 Task: Implement a script that checks if a string contains only numeric substrings.
Action: Mouse moved to (128, 38)
Screenshot: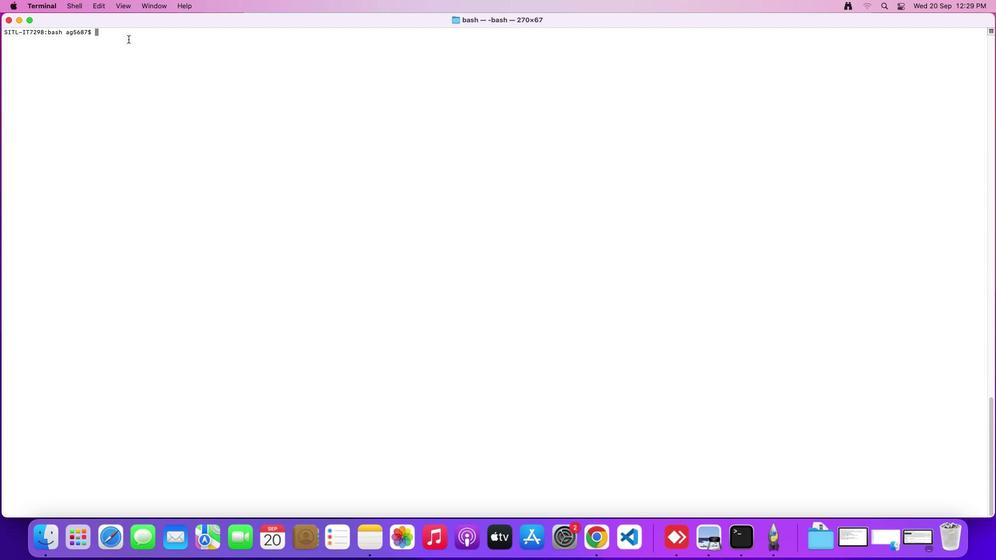 
Action: Mouse pressed left at (128, 38)
Screenshot: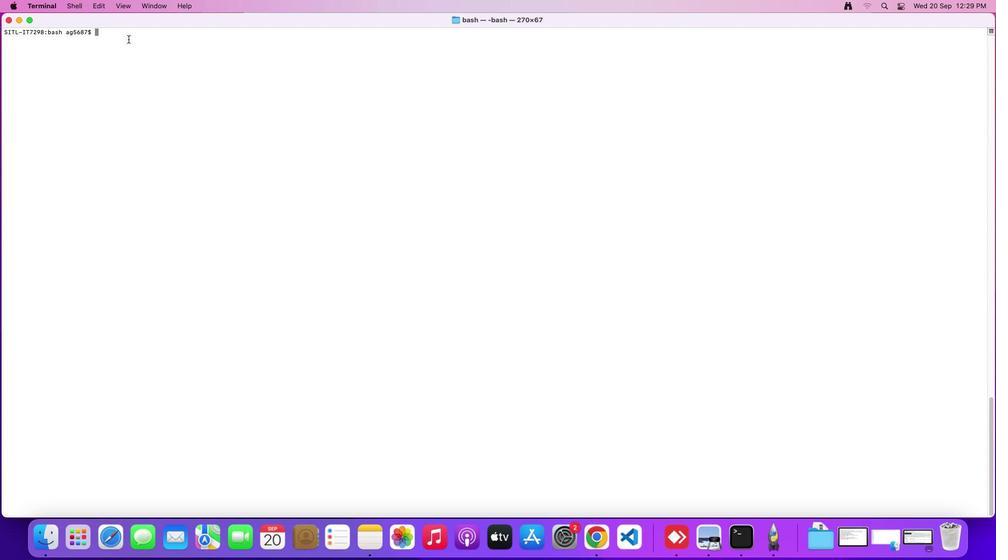 
Action: Mouse moved to (297, 83)
Screenshot: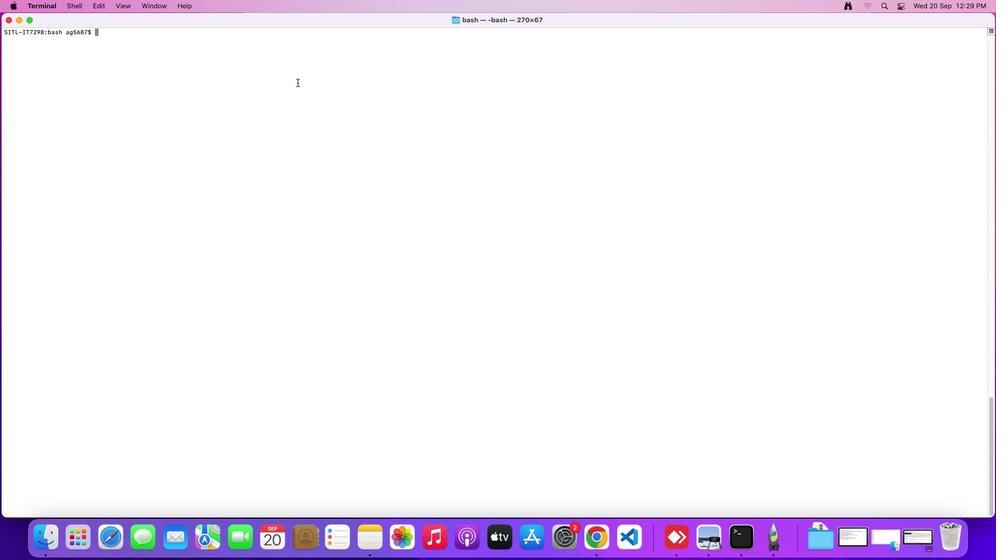 
Action: Key pressed 'C''D'
Screenshot: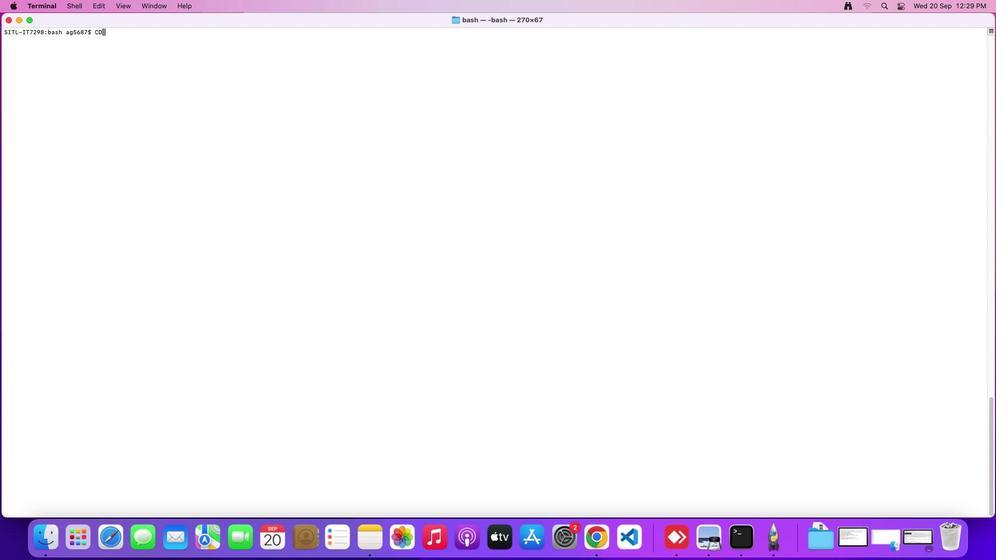 
Action: Mouse moved to (313, 81)
Screenshot: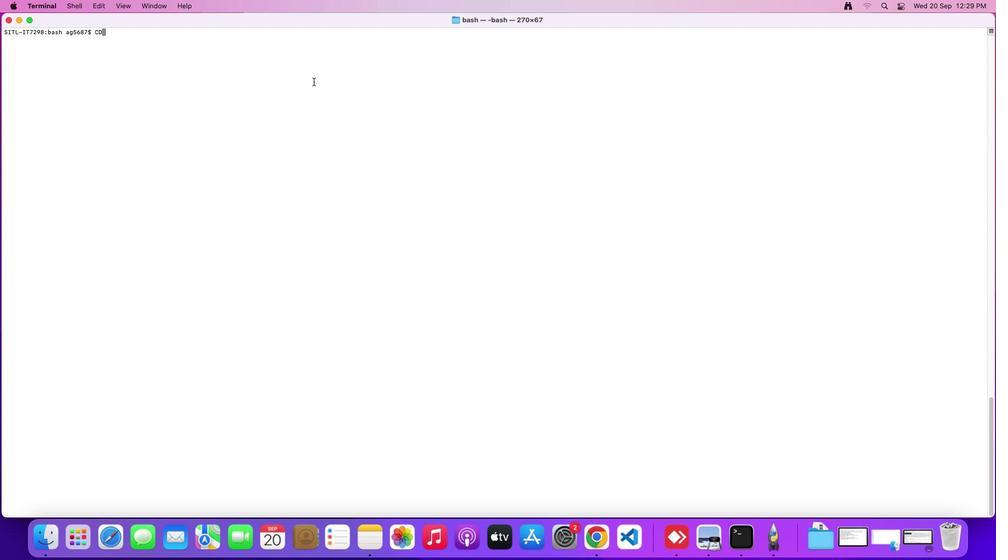 
Action: Key pressed Key.backspaceKey.backspaceKey.caps_lock'l''s'Key.enter't''o''u''c''h'Key.space's''o''f''t''.''s''h'Key.enter'l''s'Key.enter'v''i'Key.space's''o''f''t''.''s''h'Key.enter'i'Key.alt'#'Key.shift'!'Key.spaceKey.backspace'/''b''i''/''b''a''s''h'Key.enterKey.shift''Key.spaceKey.backspaceKey.backspaceKey.cmdKey.alt'#'
Screenshot: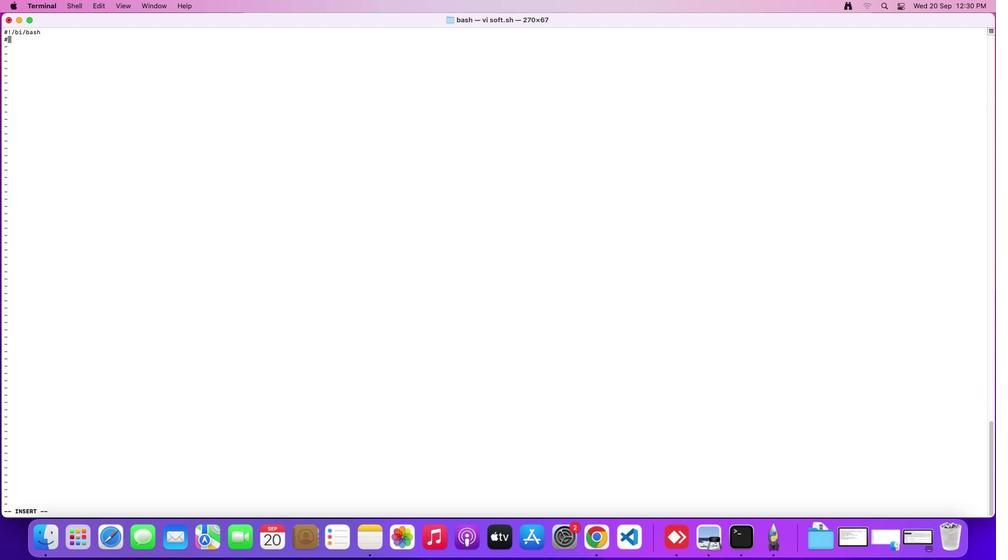 
Action: Mouse moved to (181, 105)
Screenshot: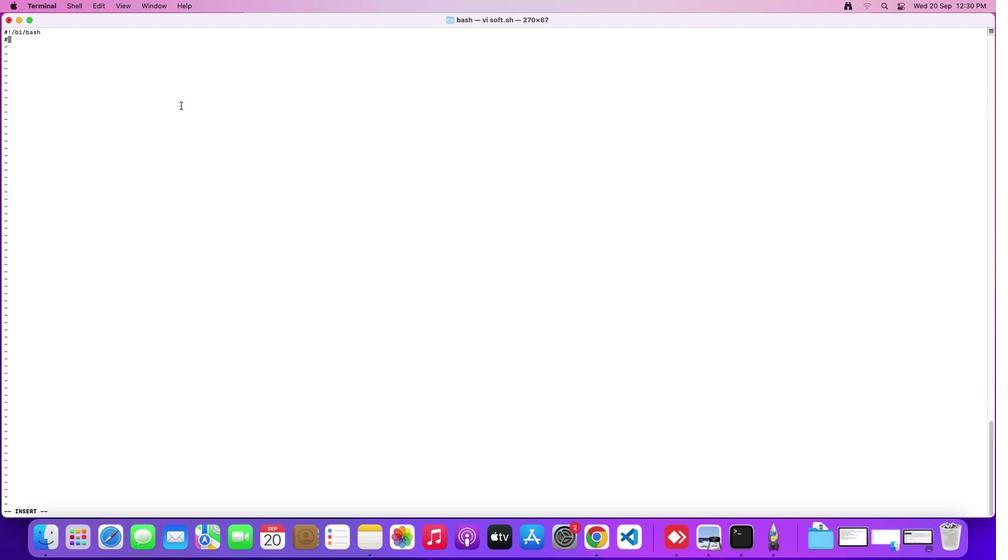 
Action: Key pressed Key.spaceKey.shift'F''u''c''t''i''o''n'Key.space't''o'Key.space'c''h''e''c''k'Key.space'i''f'Key.space'a'Key.space's''t''r''i''n''f'Key.backspace'g'Key.space'c''o''n''t''a''i''n''s'Key.space'o''n''l''y'Key.space'n''u''m''e''r''i''c'Key.space's''u''b''s''t''r''i''n''g''s'Key.enter'f''u''n''c''t''i''o''n'Key.space'i''s'Key.shift_r'_''n''u''m''e''r''i''c'Key.shift_r'_''s''t''r''i''n''g'Key.shift_r'('')'Key.spaceKey.shift_r'{'Key.enterKey.shift''Key.space'c''h''e''c''k'Key.backspaceKey.backspaceKey.backspaceKey.backspaceKey.backspaceKey.backspaceKey.backspaceKey.cmd'3'Key.alt'#'Key.space'c''h''e''c''k'Key.space'i''f'Key.space't''h''e'Key.space'i''n''p''u''t'Key.space's''t''r''i''n''g'Key.space'm''a''t''c''h''e''s'Key.space't''h''e'Key.space'r''e''g''u''l''a''r'Key.space'e''x''p''r''e''s''s''i''o''n'Key.space'p''a''t''t''e''r''n'Key.enterKey.spaceKey.space'i''f'Key.space'[''['Key.spaceKey.shift'$''1'Key.space'='Key.shift_r'_'Key.backspace'-'Key.spaceKey.shift'^''[''0''='Key.backspace'-''9'']'Key.shift_r'+'Key.shift'$'Key.space']'']'';'Key.space't''h''e''n'Key.enterKey.spaceKey.spaceKey.spaceKey.space'e''c''h''o'Key.shift_rKey.spaceKey.shift_r'"''t''h''e'Key.space's''t''r''i''n''g'Key.space"'"Key.shift'$''1'"'"Key.space'c''o''n''t''a''i''n''s'Key.space'o''n''l''y'Key.space'n''u''m''e''r''i''c'Key.space's''u''b''s''r'Key.backspace't''r''i''n''g''s''.'Key.shift_r'"'Key.enterKey.spaceKey.space'e''l''s''e'Key.enterKey.spaceKey.spaceKey.spaceKey.space'e''c''h''o'Key.spaceKey.shift_r'"'Key.space't''h'Key.backspaceKey.backspaceKey.backspace't''h''e'Key.space's''t''r''i''n''g'Key.space"'"Key.shift'$''1'"'"Key.space'd''o''e''s'Key.space'n''o''t'Key.space'c''o''n''t''a''i''b''n'Key.backspaceKey.backspaceKey.backspace'i''n'Key.space'o''n''l''y'Key.space'c''o''n''t''a''i''n'Key.backspaceKey.backspaceKey.backspaceKey.backspaceKey.backspaceKey.backspaceKey.backspace'n''u''m''e''r''i''c'Key.space's''u''b''s''t''r''i''n''g''s''.'Key.shift_r'"'Key.enterKey.spaceKey.space'f''i'Key.enterKey.shift_r'}'Key.enterKey.shift''Key.backspaceKey.alt'#'Key.space'i''n''p''u''t'Key.space's''t''r''i''n''g'Key.space't''o'Key.space'c''h''e''c''k'Key.enterKey.space'i''n''p''u''t'Key.shift_r'_''s''t''r''i''n''g''='Key.shift_r'"''1''2''3''4''5'Key.shift_r'"'Key.enterKey.shift''Key.backspaceKey.alt'#'Key.space'c''a''l''l'Key.space't''h''e'Key.space'f''u''c''t''i''o''n'Key.space'w''i''t''h'Key.space't''h''e'Key.space'i''n''p''u''t'Key.space's''t''r''i''n''g'Key.enter'i''s'Key.shift_r'_''n''u''m''e''r''i''c'Key.shift_r'_''s''t''r''i''n''g'Key.spaceKey.shift_r'"'Key.shift'$''i''n''p''u''t'Key.shift_r'_''s''t''r''i''n''g'Key.shift_r'"'
Screenshot: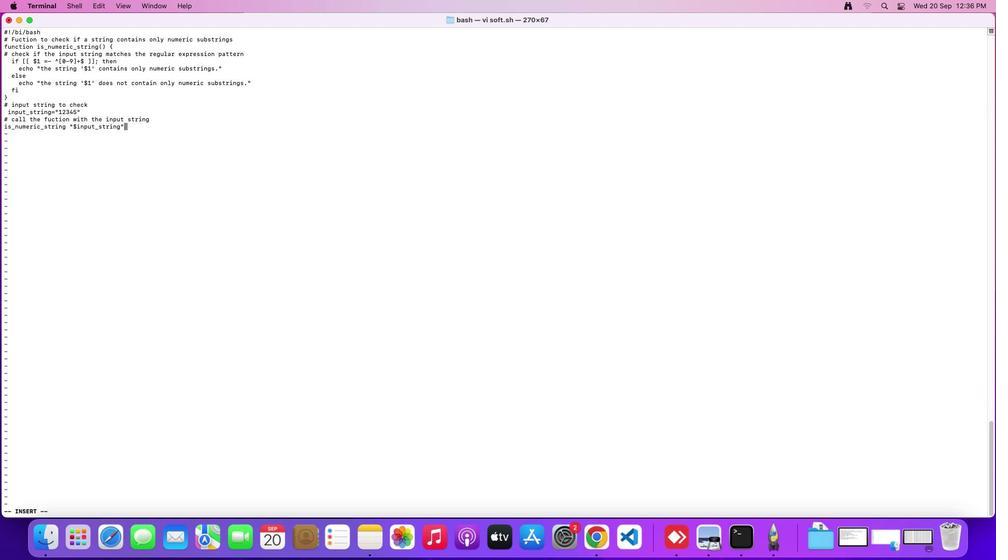 
Action: Mouse moved to (144, 131)
Screenshot: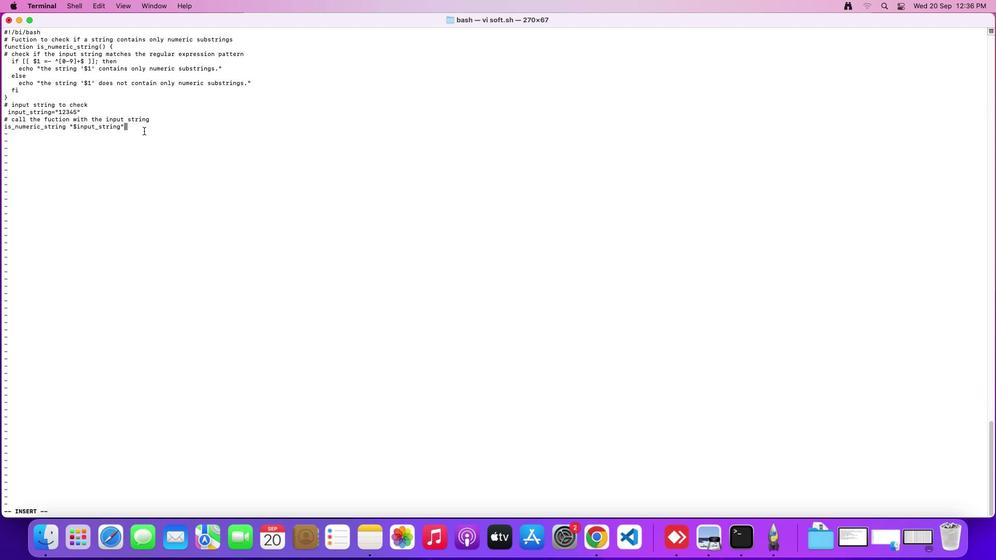 
Action: Mouse pressed left at (144, 131)
Screenshot: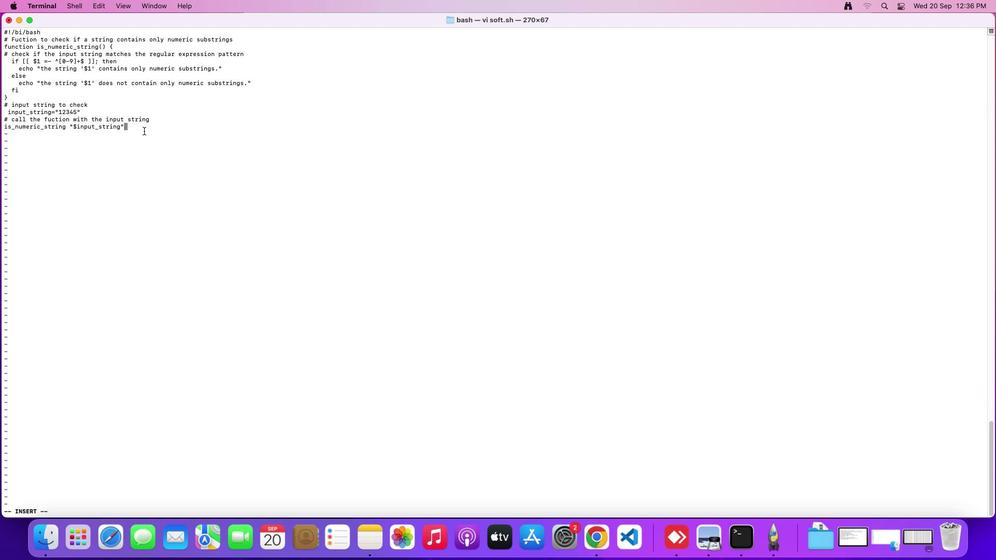 
Action: Key pressed Key.shift_r':''w'Key.backspaceKey.backspaceKey.escKey.shift_r':''w''q'Key.enter
Screenshot: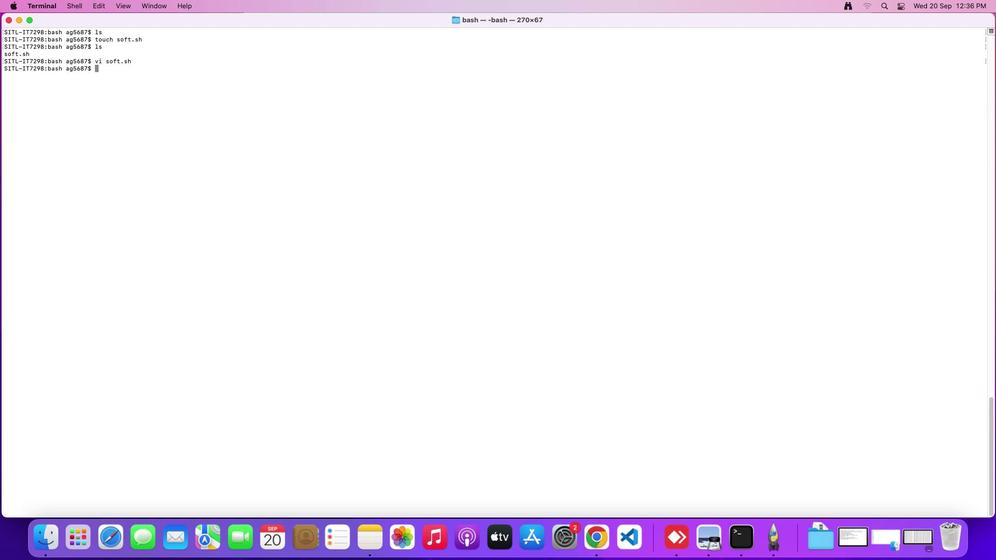 
Action: Mouse moved to (135, 125)
Screenshot: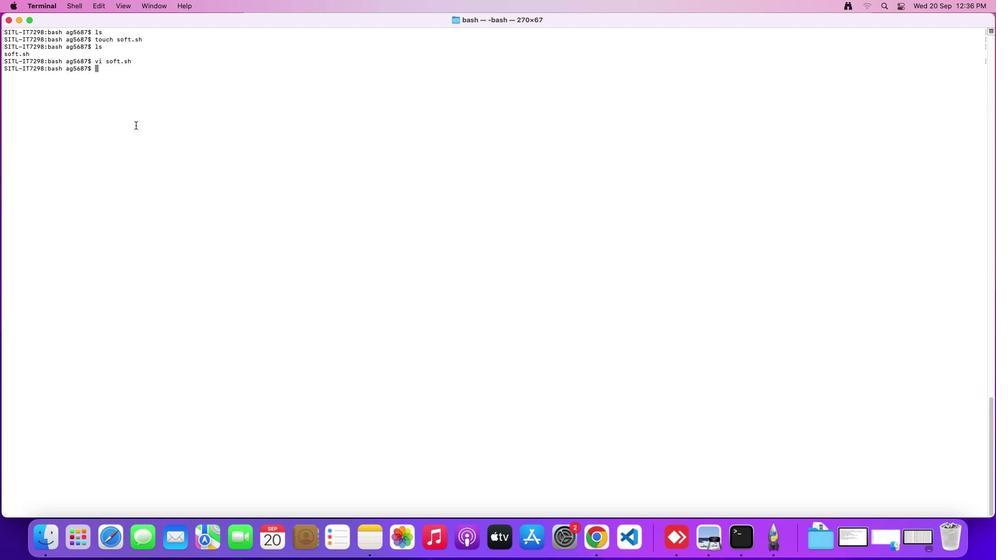 
Action: Key pressed 'c''a''t'Key.space'c'Key.backspace's''o''f''t''.''s''h'Key.enter'.''/''c'Key.backspace's''o''f''t''.''s''h'Key.enter'c''h''m''o''d'Key.space'7''7''7'Key.space's''o''f''t''.''s''h'Key.enter'.''/''s''o''f''t''.''s''h'Key.enter
Screenshot: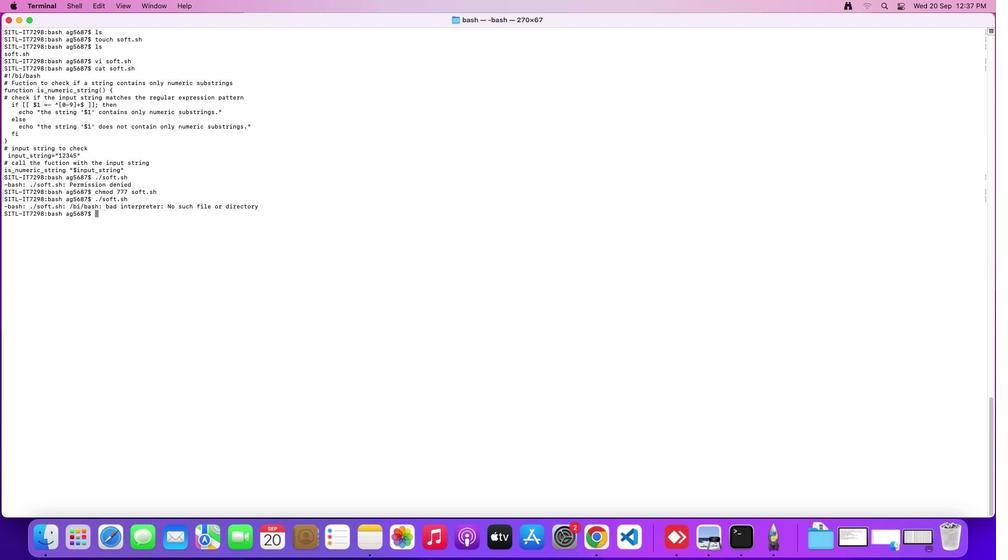
Action: Mouse moved to (169, 183)
Screenshot: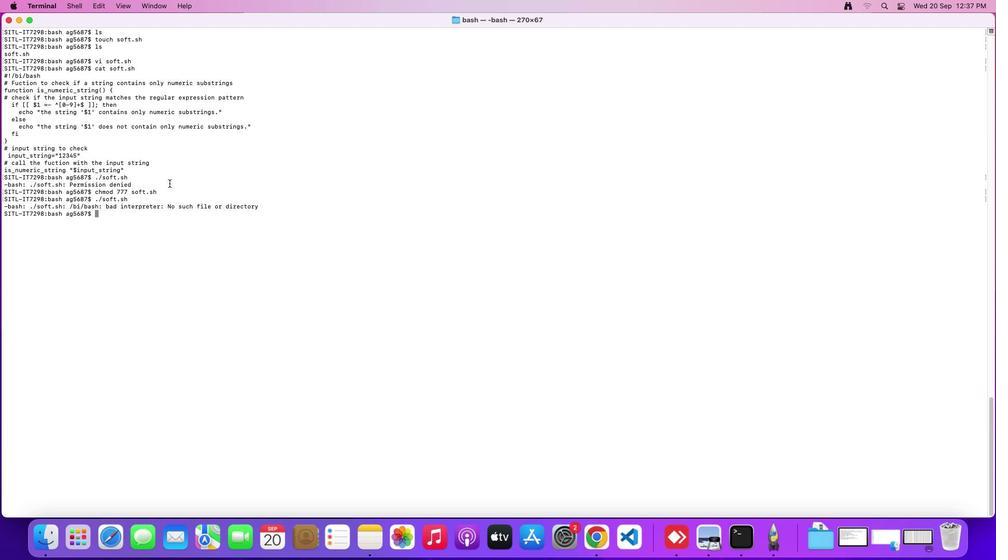 
Action: Mouse scrolled (169, 183) with delta (0, 0)
Screenshot: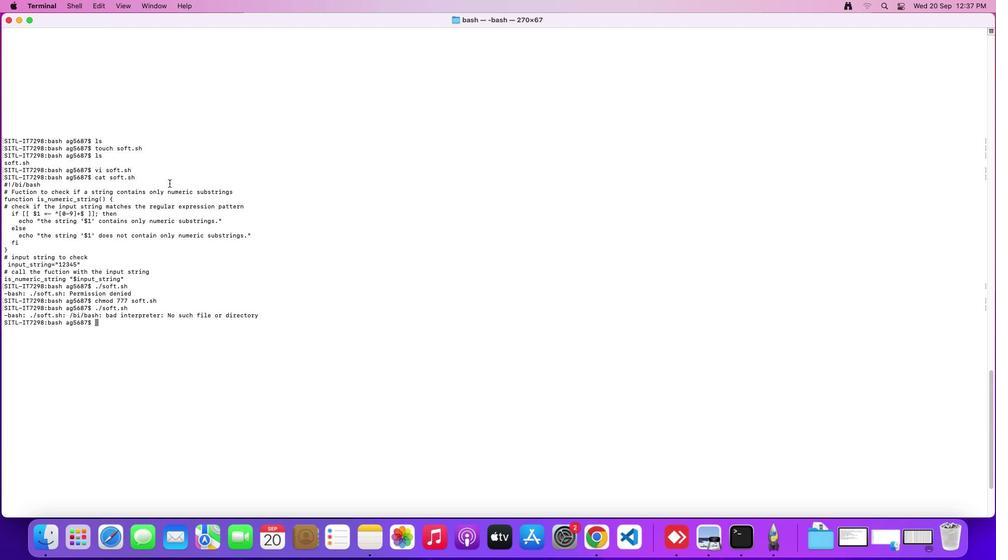 
Action: Mouse scrolled (169, 183) with delta (0, 0)
Screenshot: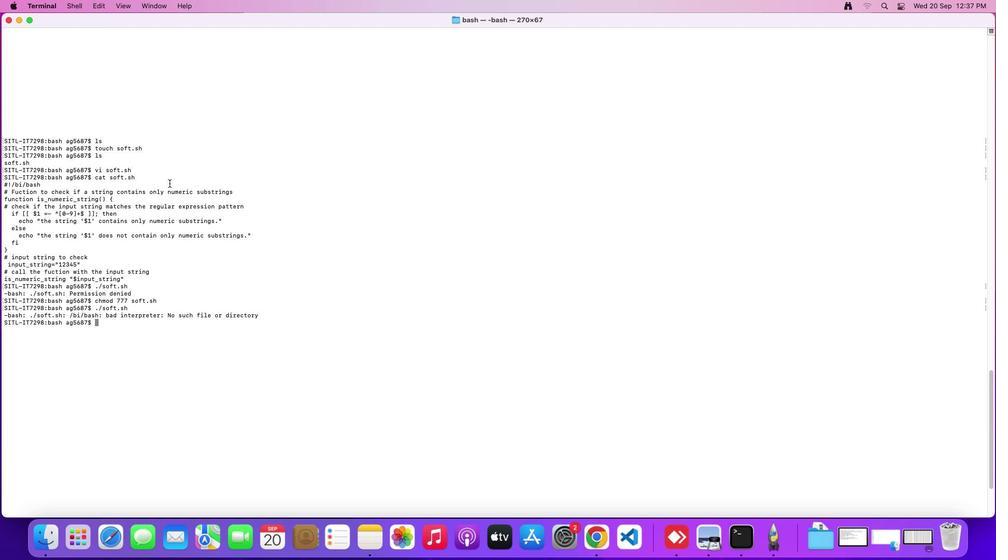 
Action: Mouse scrolled (169, 183) with delta (0, 2)
Screenshot: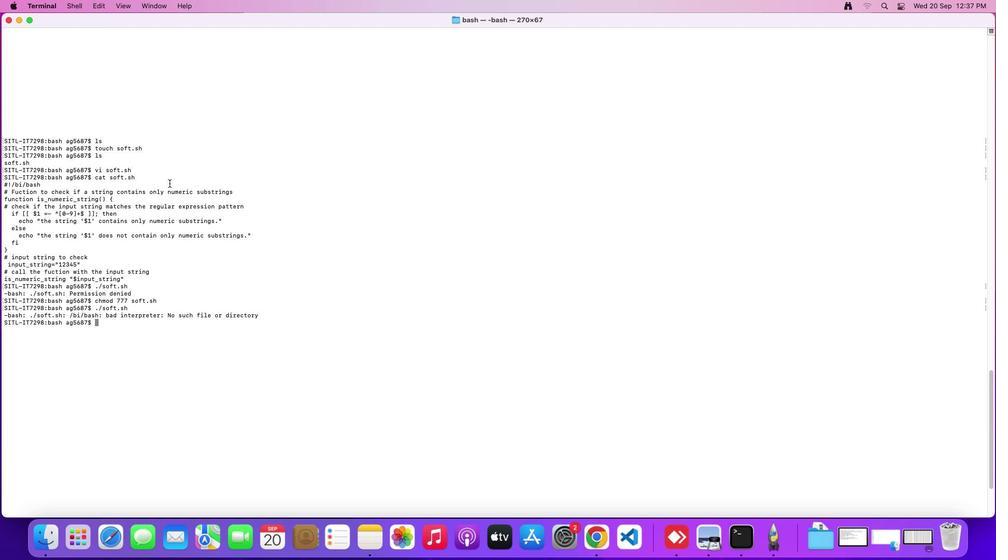 
Action: Mouse scrolled (169, 183) with delta (0, 3)
Screenshot: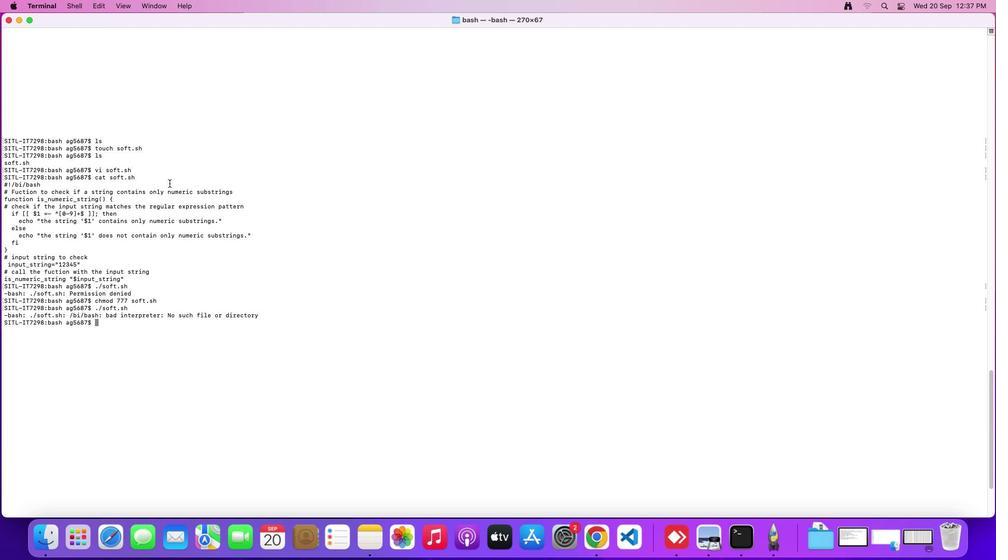 
Action: Mouse scrolled (169, 183) with delta (0, 0)
Screenshot: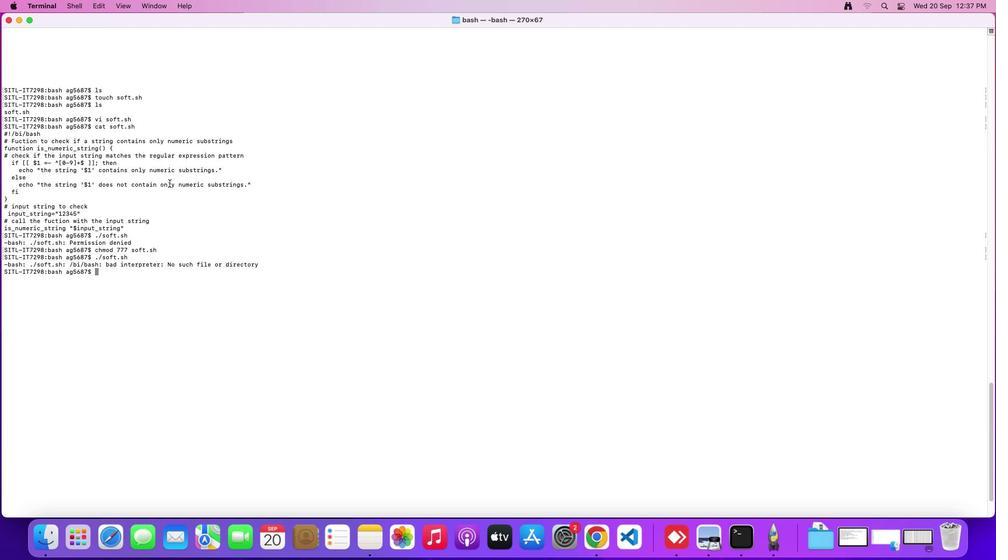 
Action: Mouse scrolled (169, 183) with delta (0, 0)
Screenshot: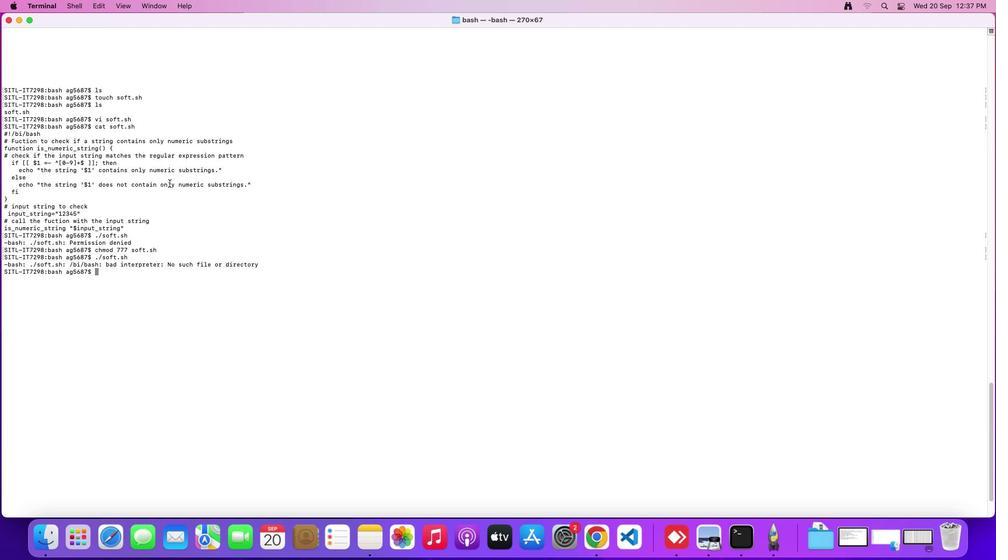 
Action: Mouse scrolled (169, 183) with delta (0, -2)
Screenshot: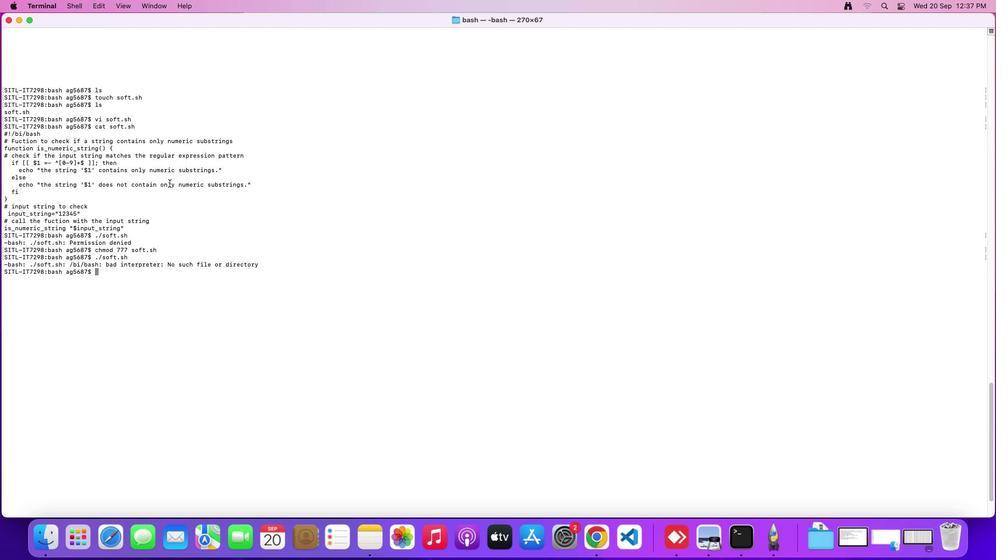 
Action: Mouse scrolled (169, 183) with delta (0, 0)
Screenshot: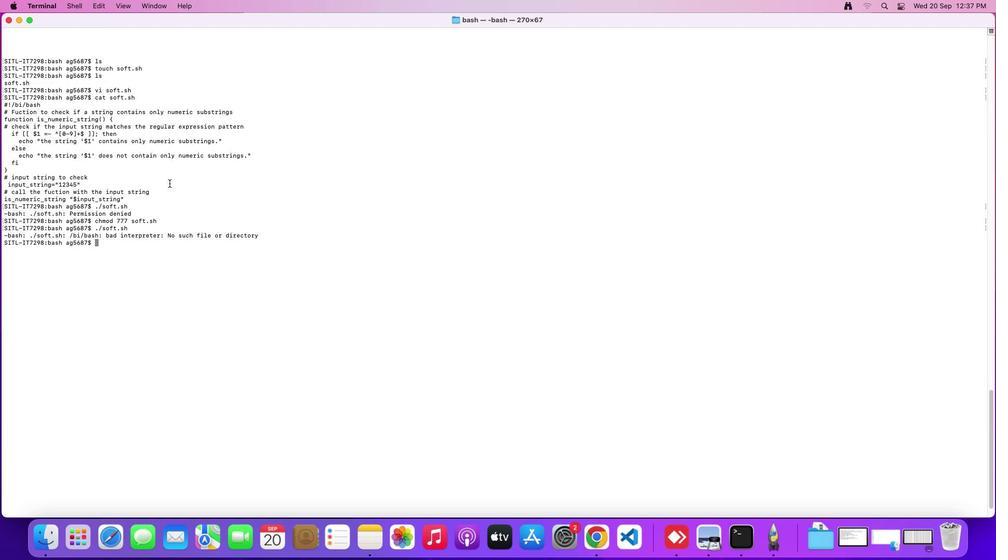
Action: Mouse scrolled (169, 183) with delta (0, 0)
Screenshot: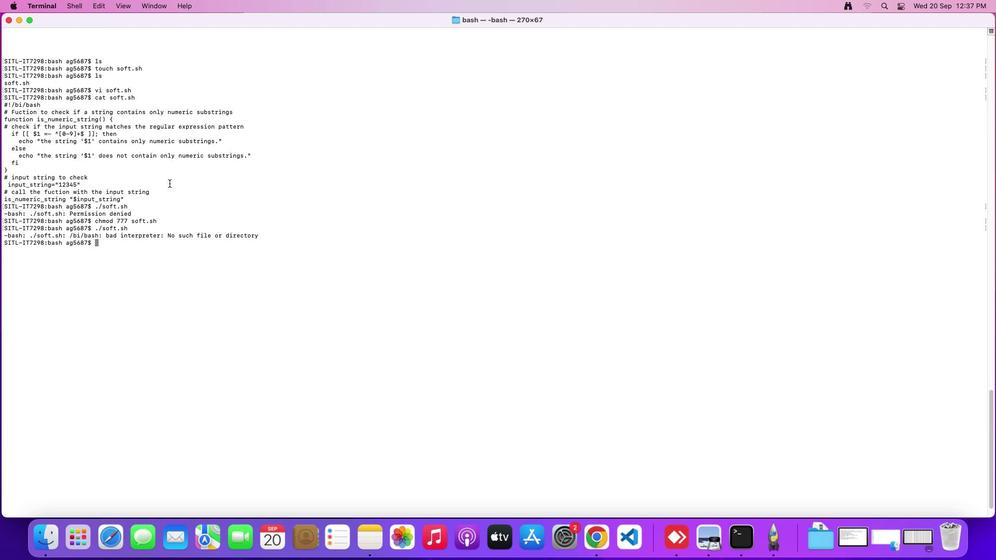 
Action: Mouse scrolled (169, 183) with delta (0, 0)
Screenshot: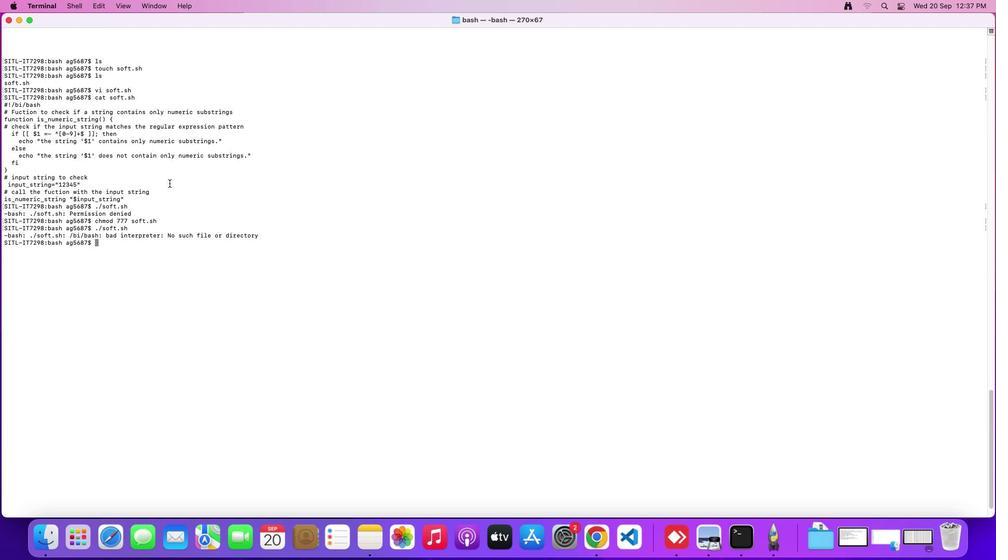 
